 Task: Reset the filters.
Action: Mouse moved to (54, 336)
Screenshot: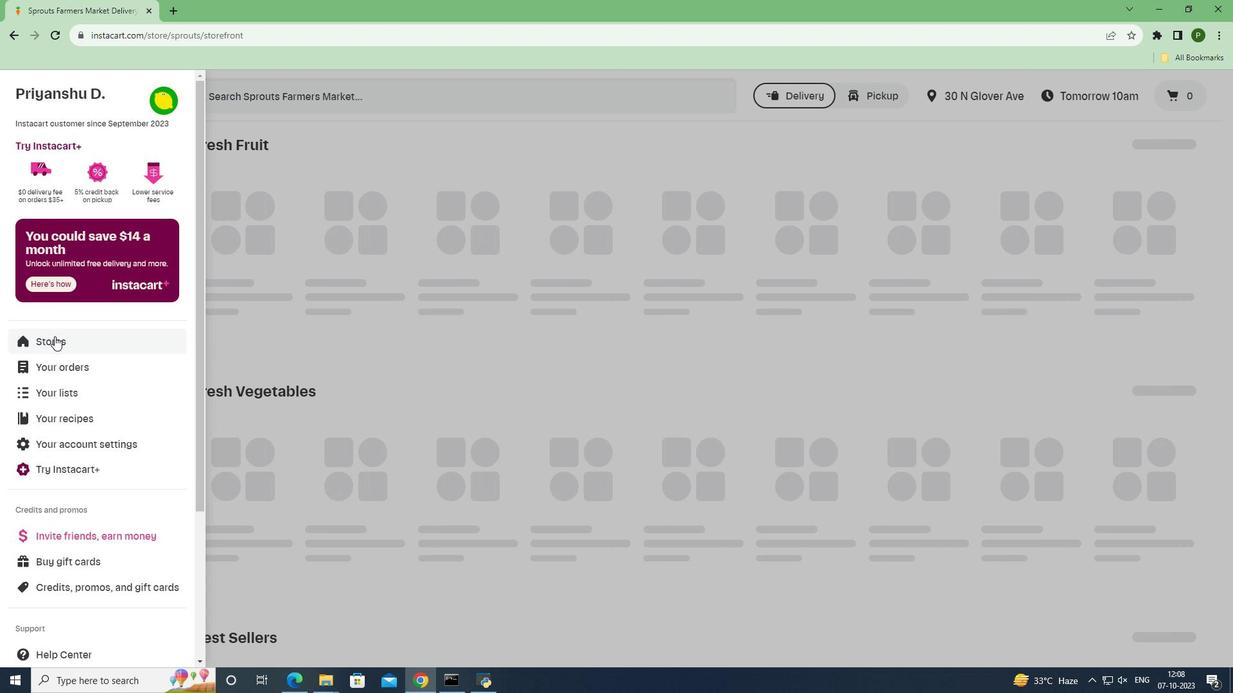 
Action: Mouse pressed left at (54, 336)
Screenshot: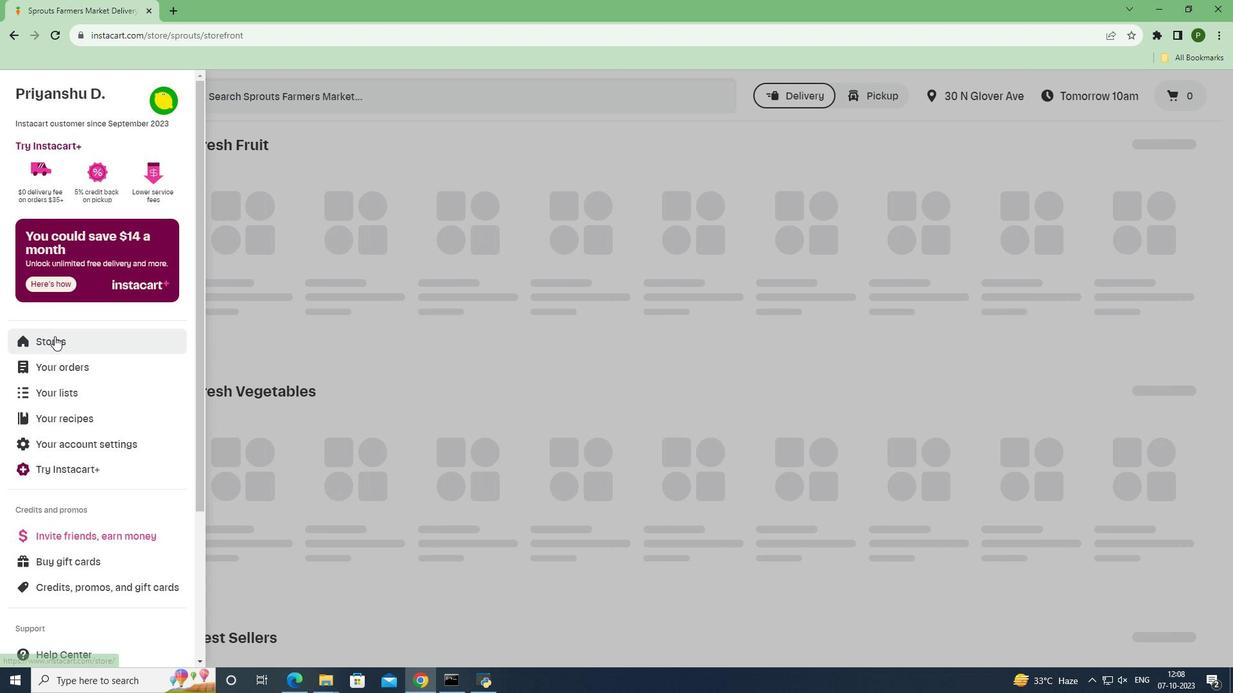 
Action: Mouse moved to (309, 144)
Screenshot: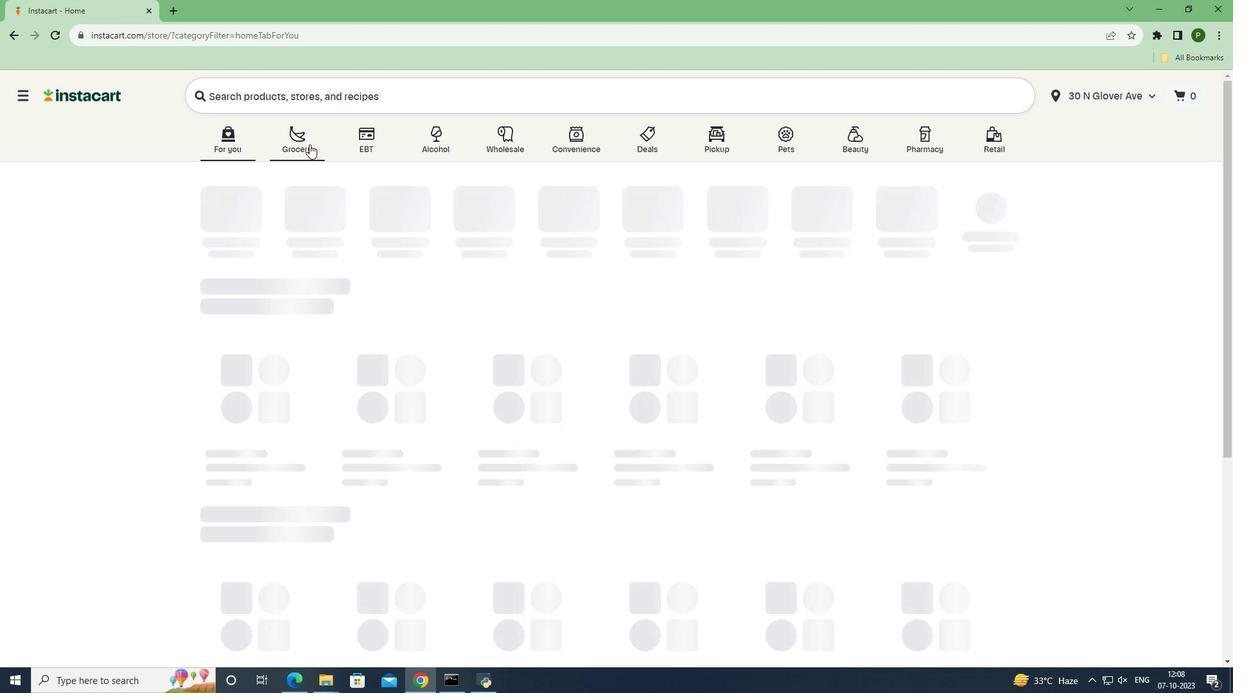 
Action: Mouse pressed left at (309, 144)
Screenshot: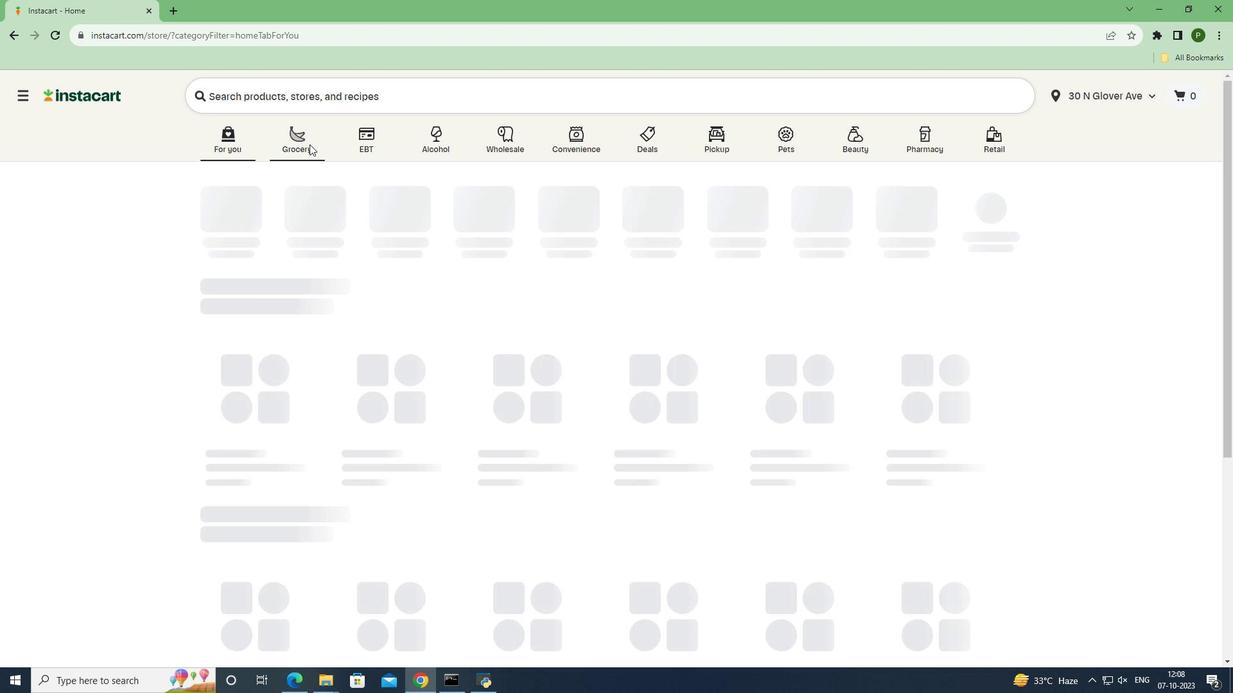 
Action: Mouse moved to (520, 294)
Screenshot: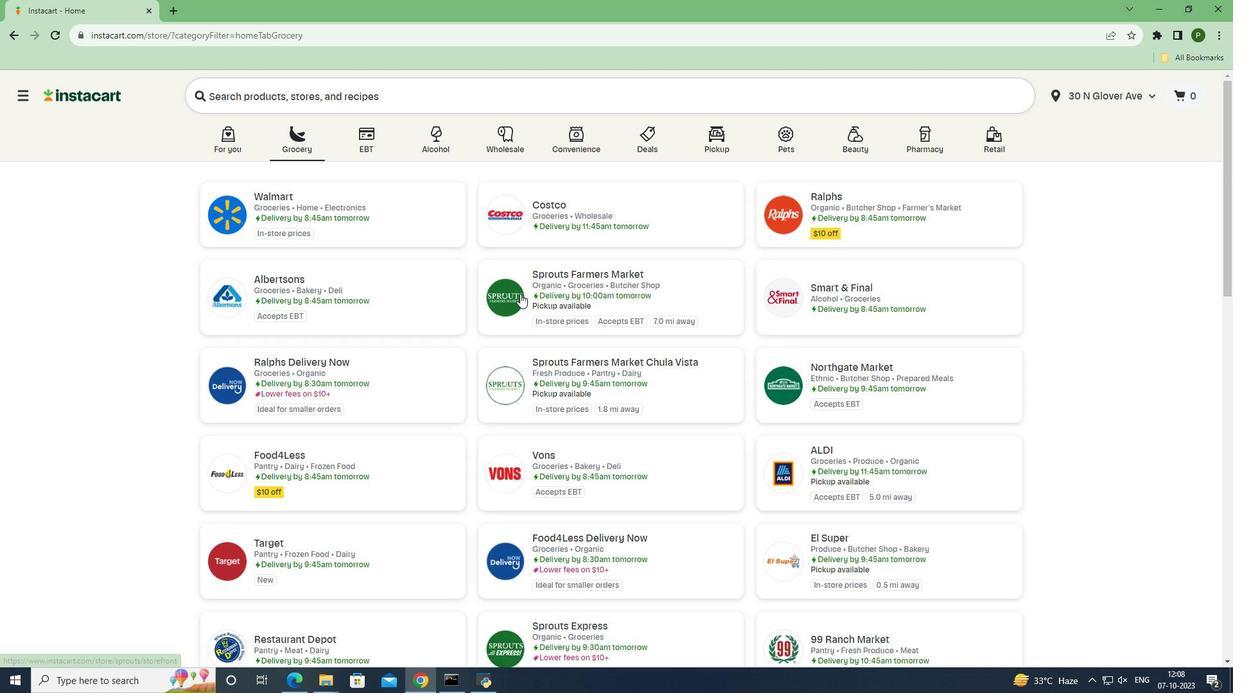 
Action: Mouse pressed left at (520, 294)
Screenshot: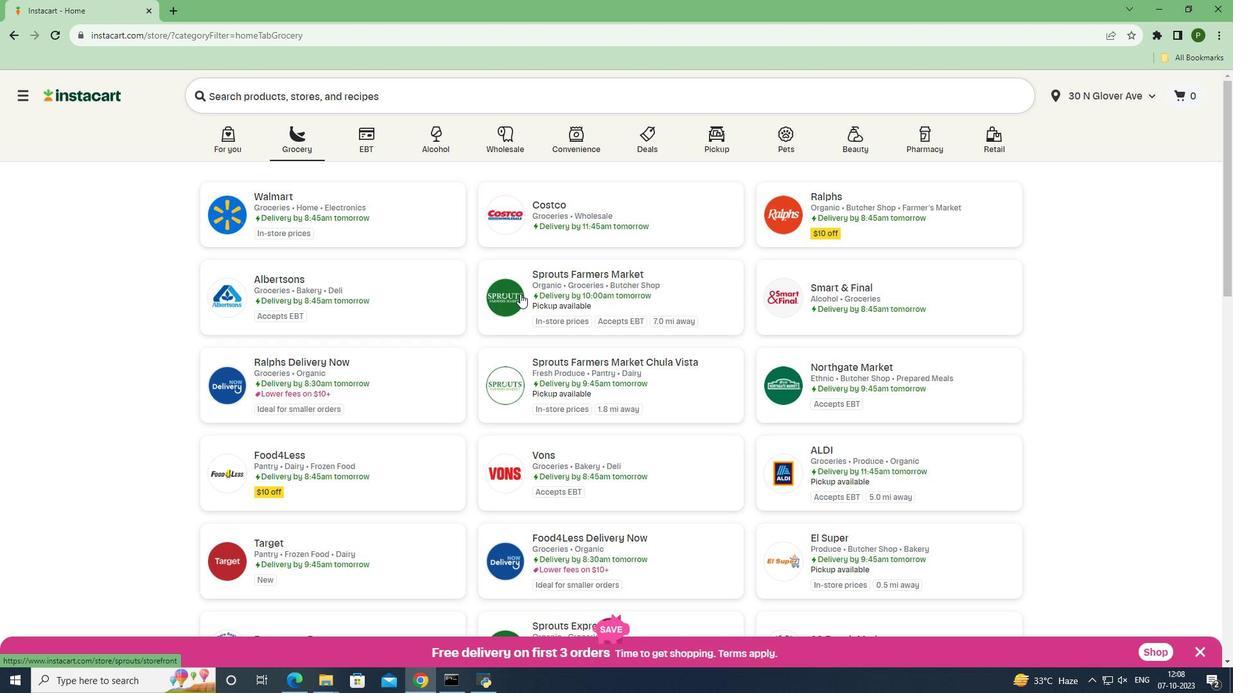 
Action: Mouse moved to (73, 411)
Screenshot: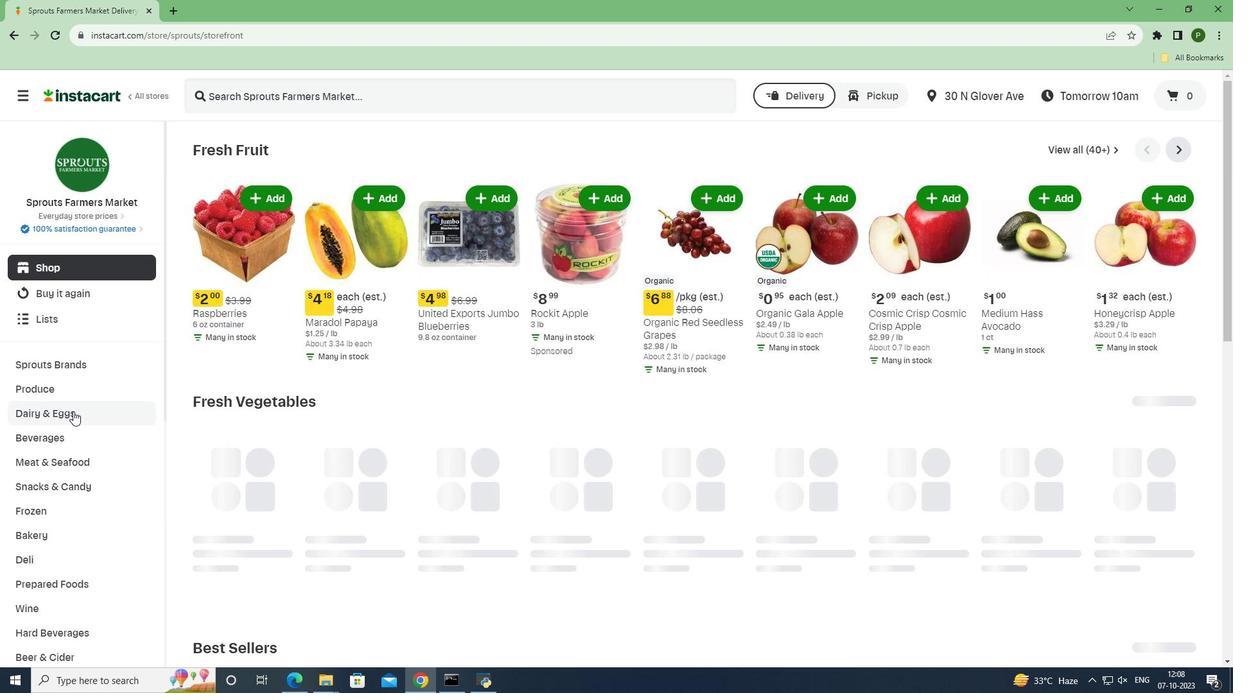 
Action: Mouse pressed left at (73, 411)
Screenshot: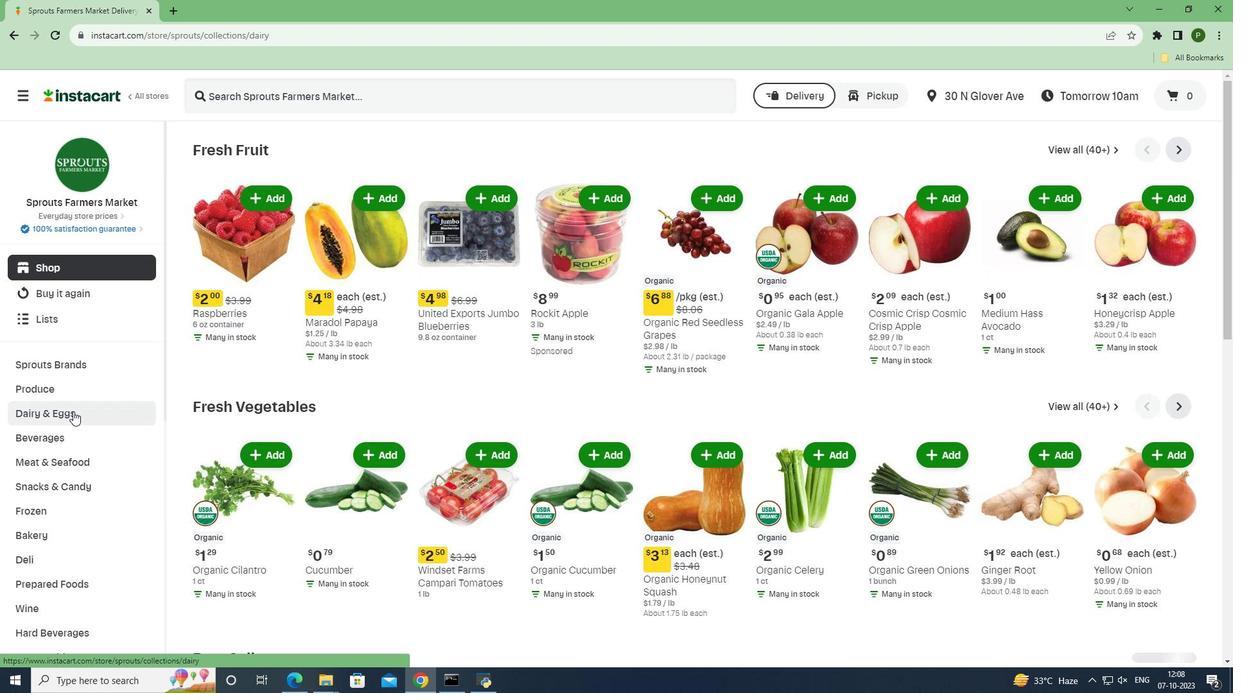 
Action: Mouse moved to (45, 487)
Screenshot: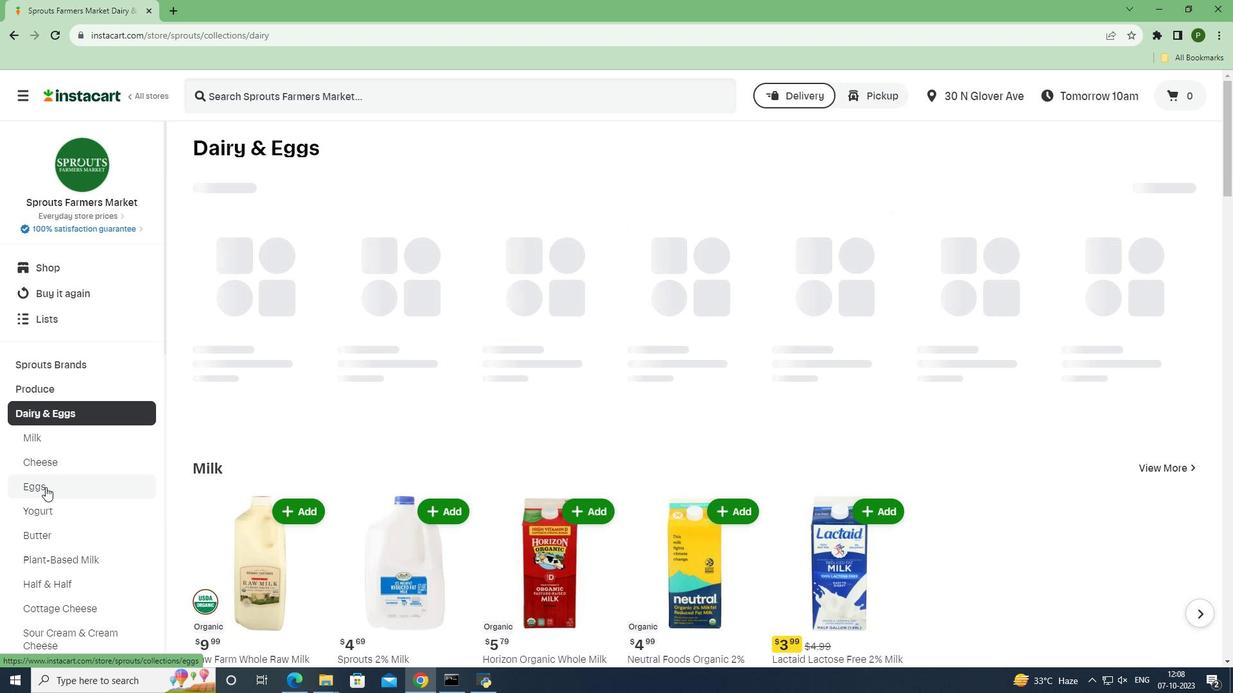 
Action: Mouse pressed left at (45, 487)
Screenshot: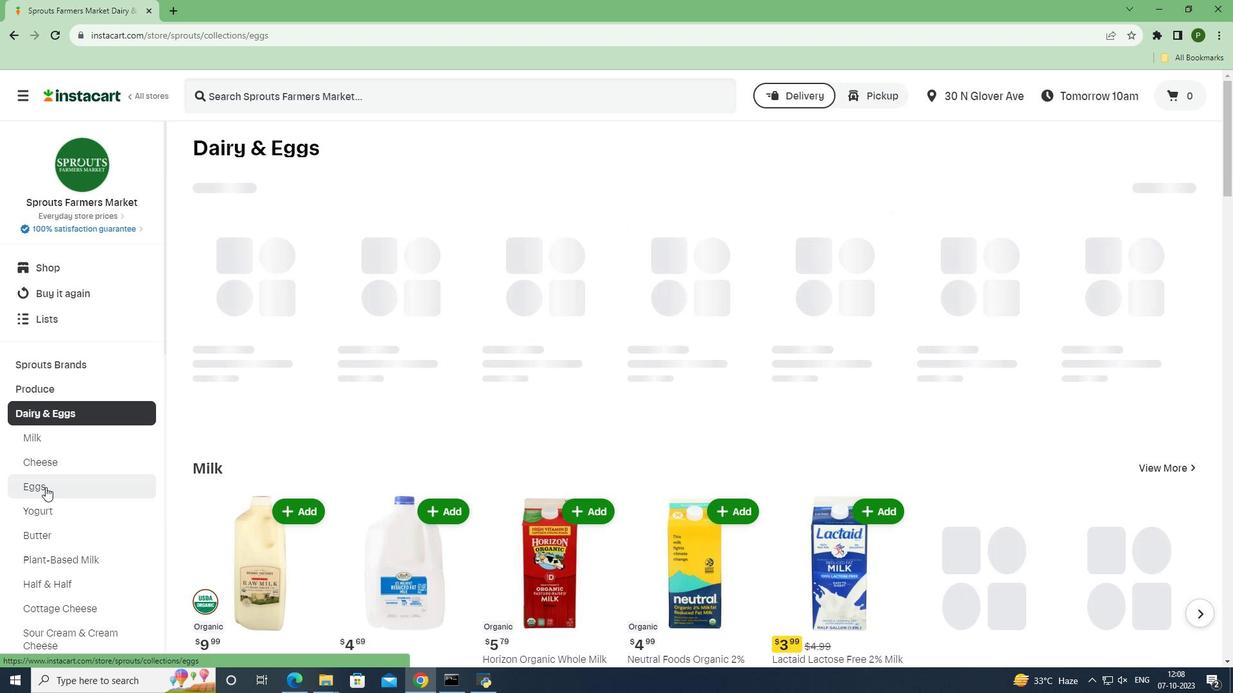 
Action: Mouse moved to (401, 186)
Screenshot: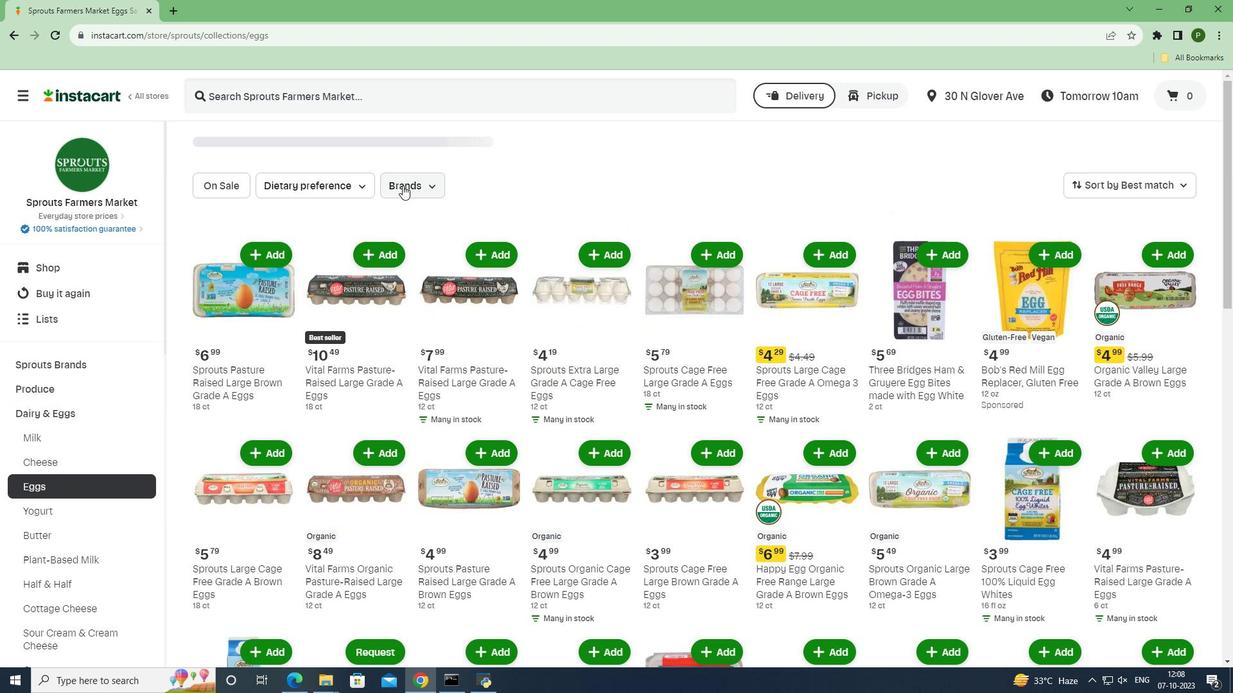 
Action: Mouse pressed left at (401, 186)
Screenshot: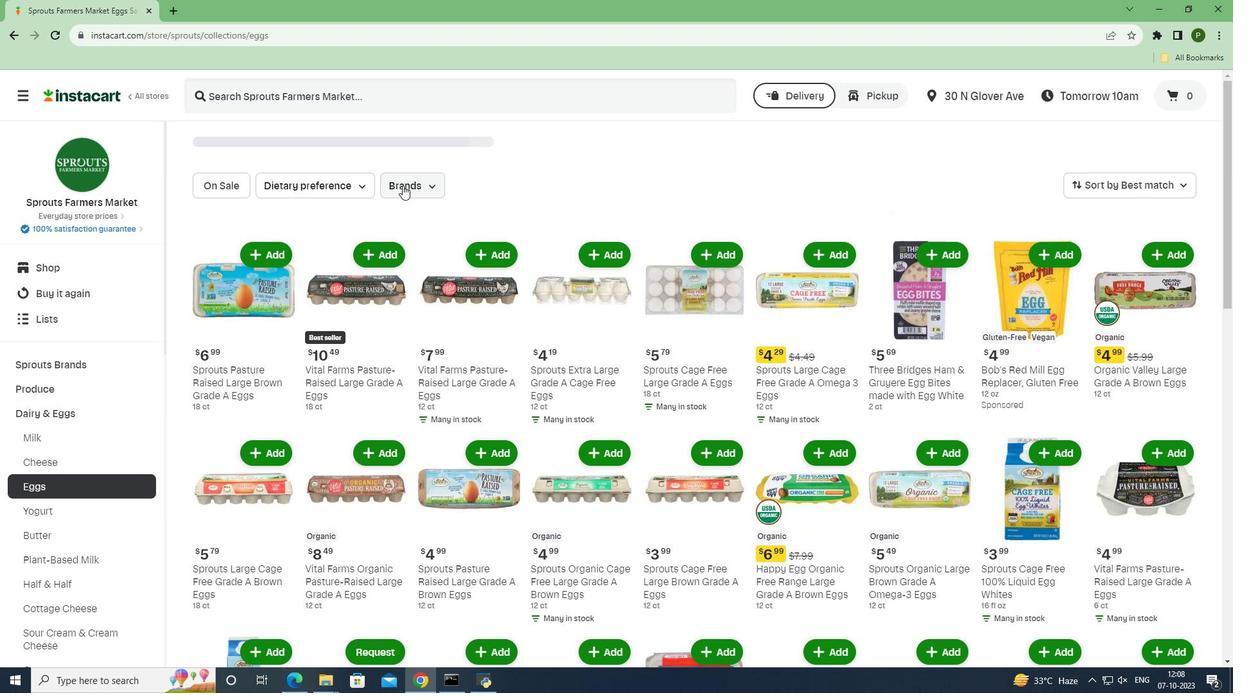 
Action: Mouse moved to (446, 377)
Screenshot: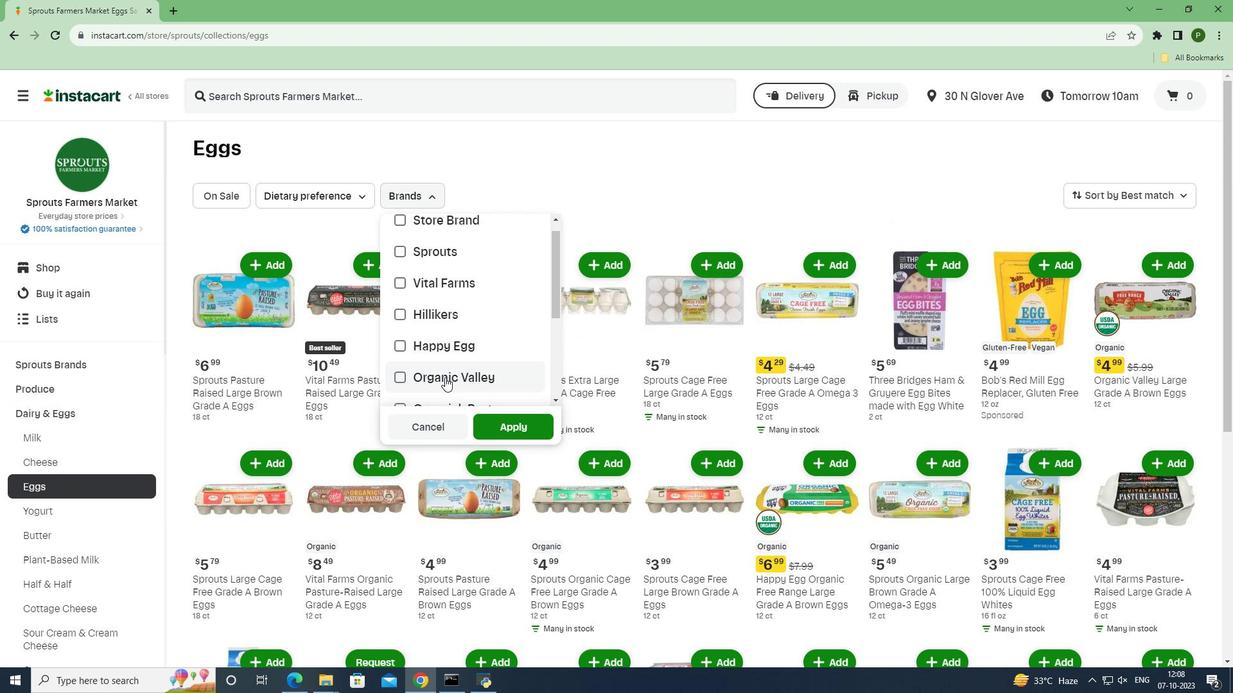 
Action: Mouse scrolled (446, 377) with delta (0, 0)
Screenshot: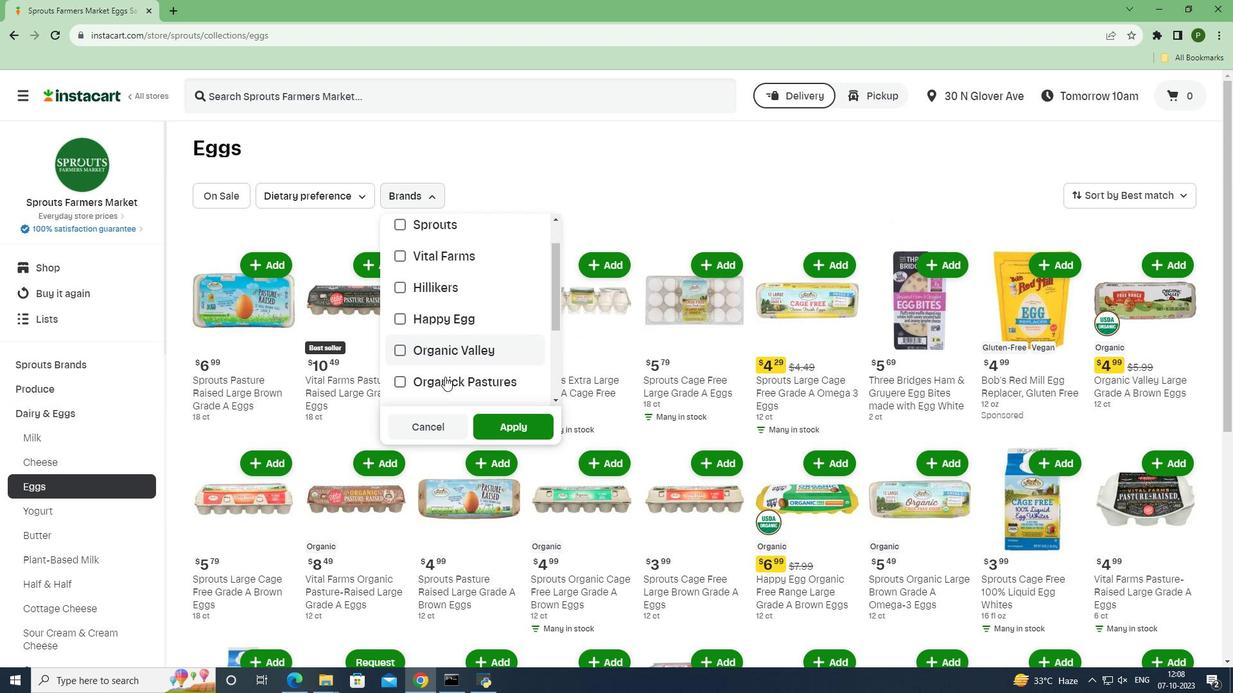 
Action: Mouse moved to (441, 358)
Screenshot: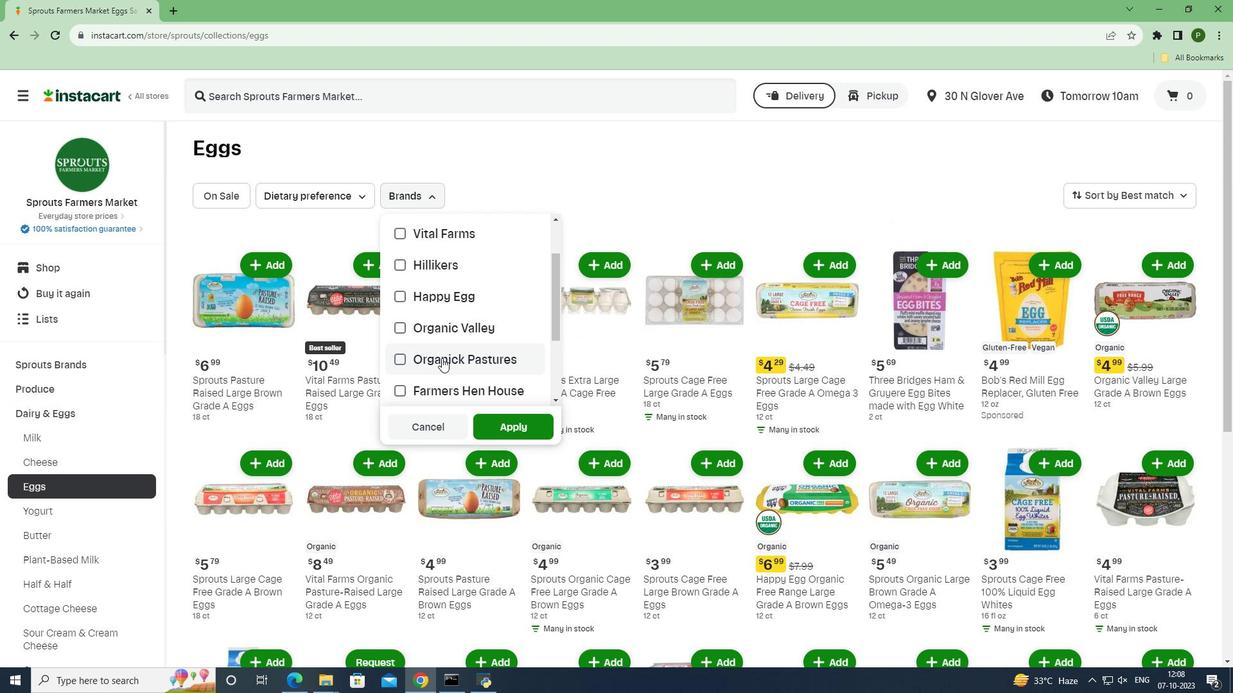
Action: Mouse scrolled (441, 357) with delta (0, 0)
Screenshot: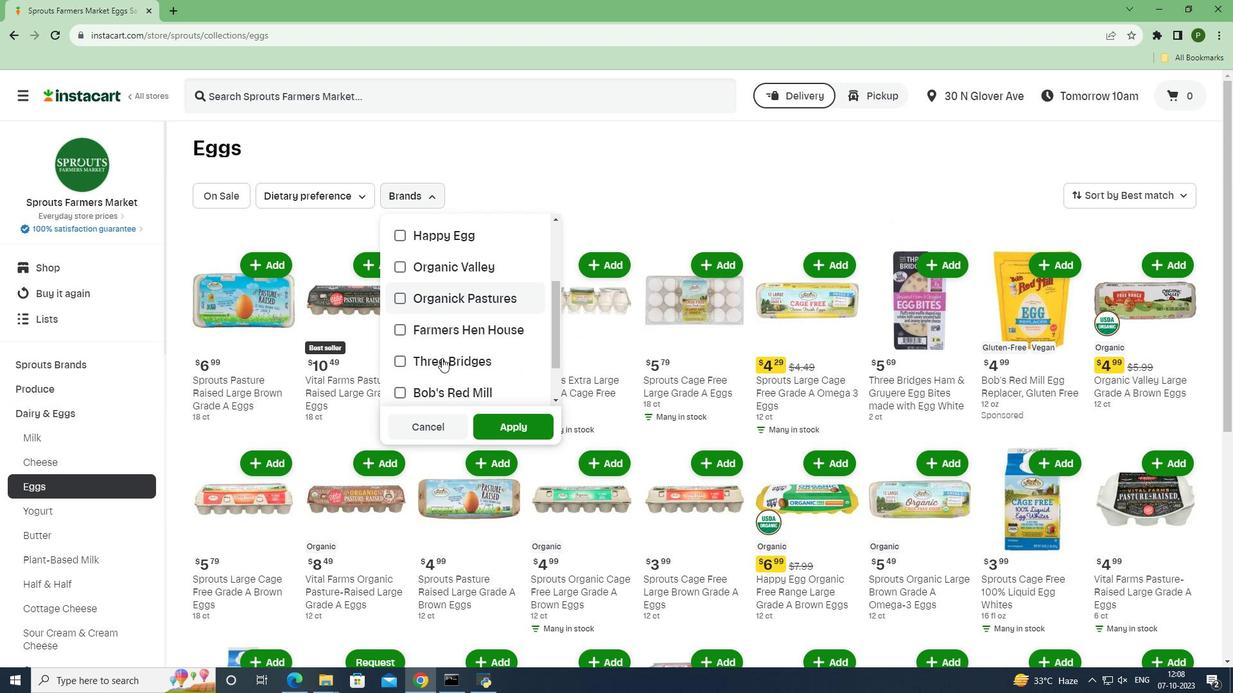 
Action: Mouse moved to (441, 358)
Screenshot: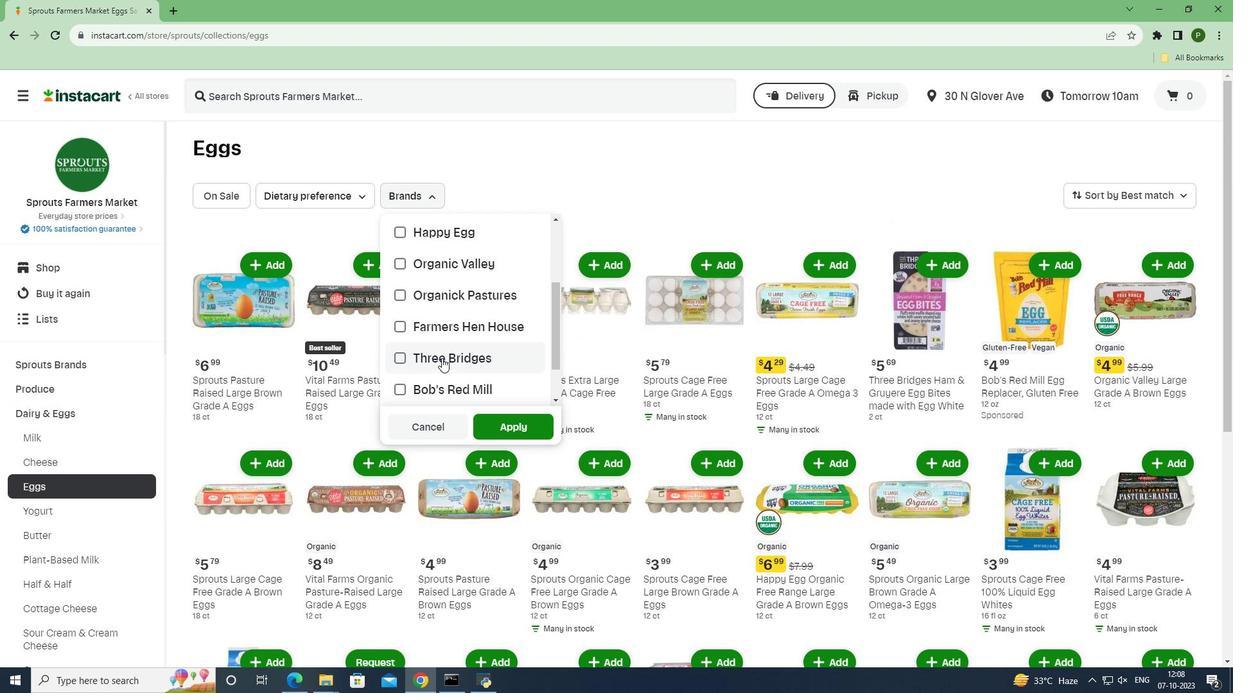 
Action: Mouse scrolled (441, 357) with delta (0, 0)
Screenshot: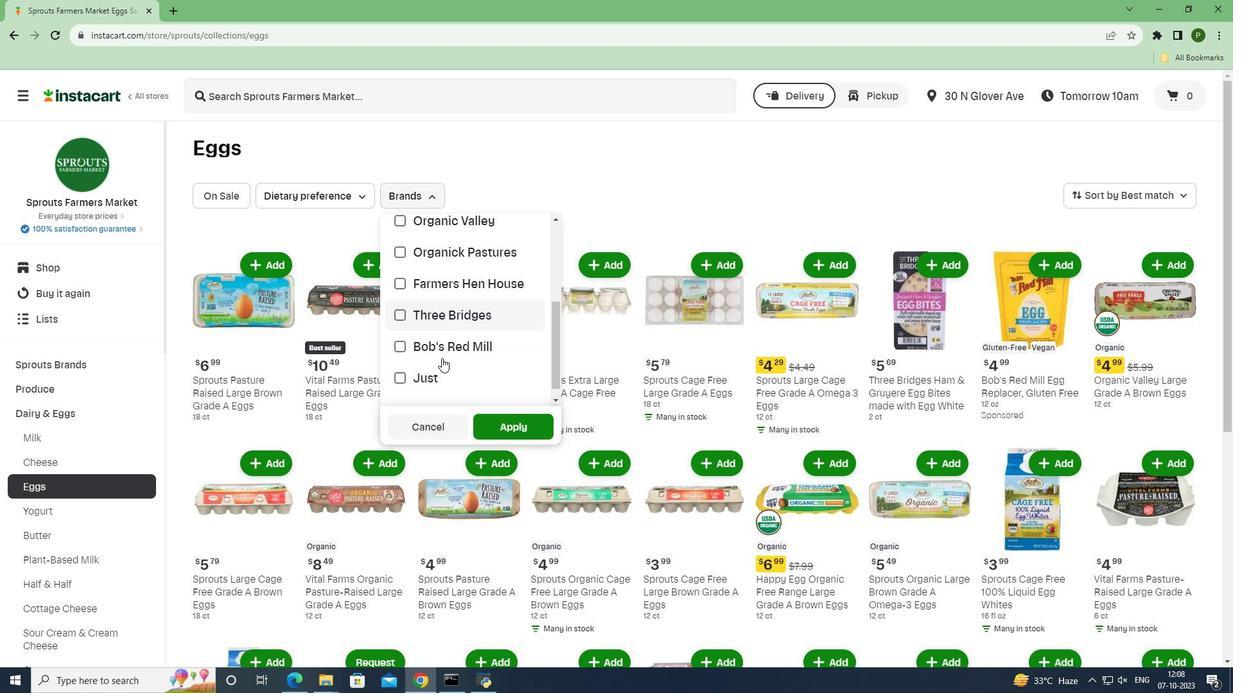 
Action: Mouse moved to (434, 335)
Screenshot: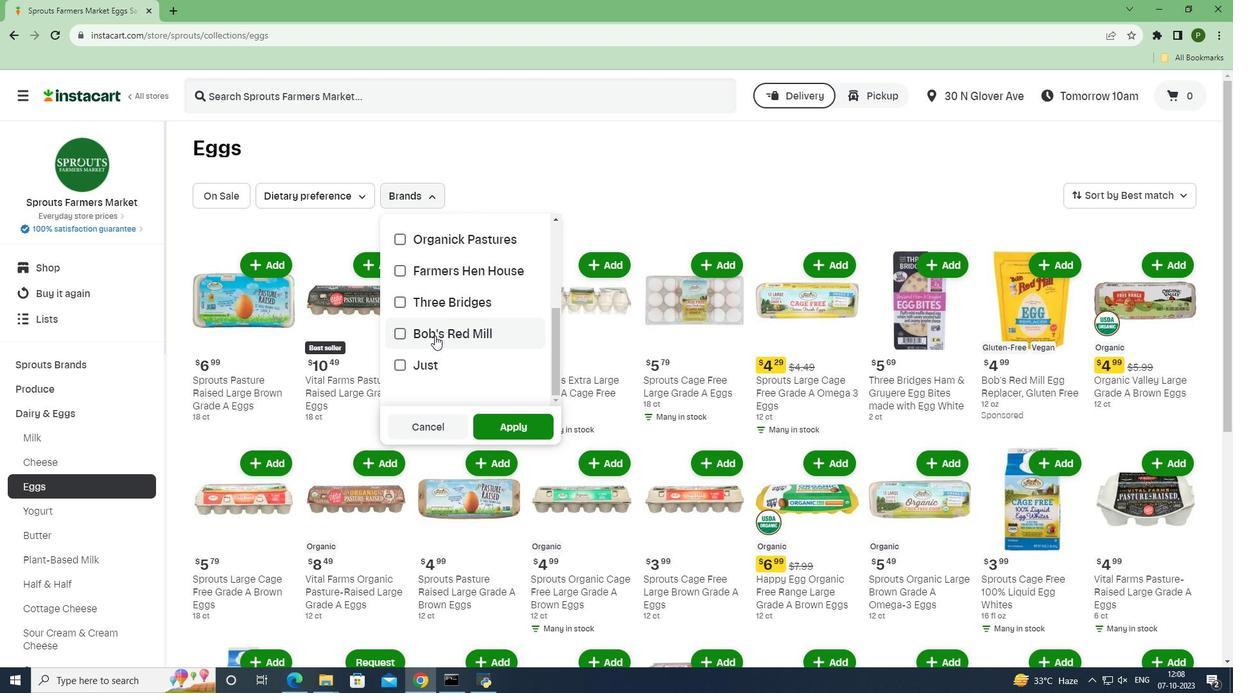 
Action: Mouse pressed left at (434, 335)
Screenshot: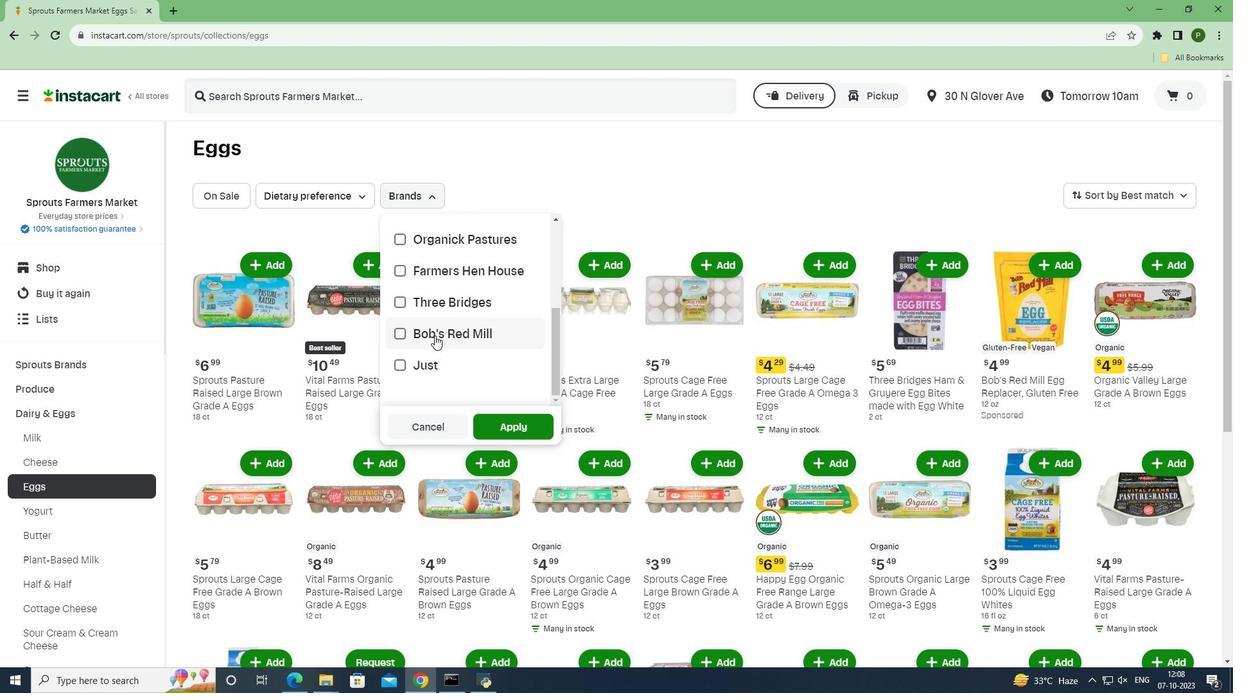 
Action: Mouse moved to (484, 421)
Screenshot: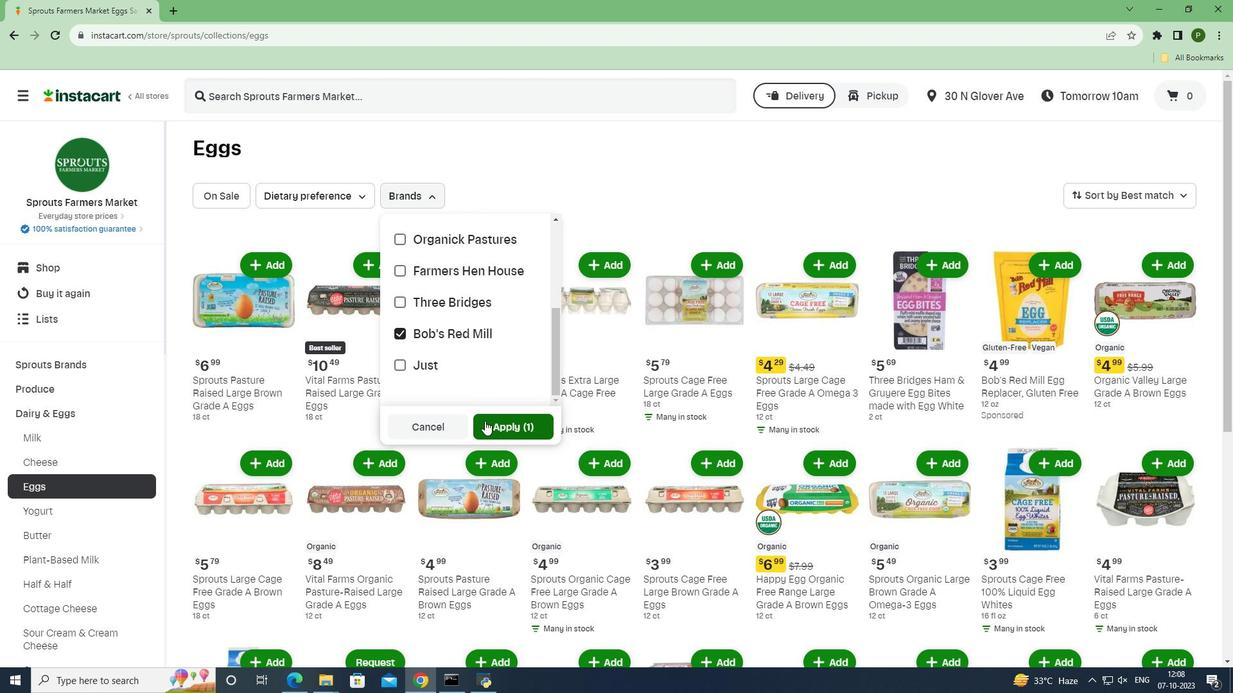 
Action: Mouse pressed left at (484, 421)
Screenshot: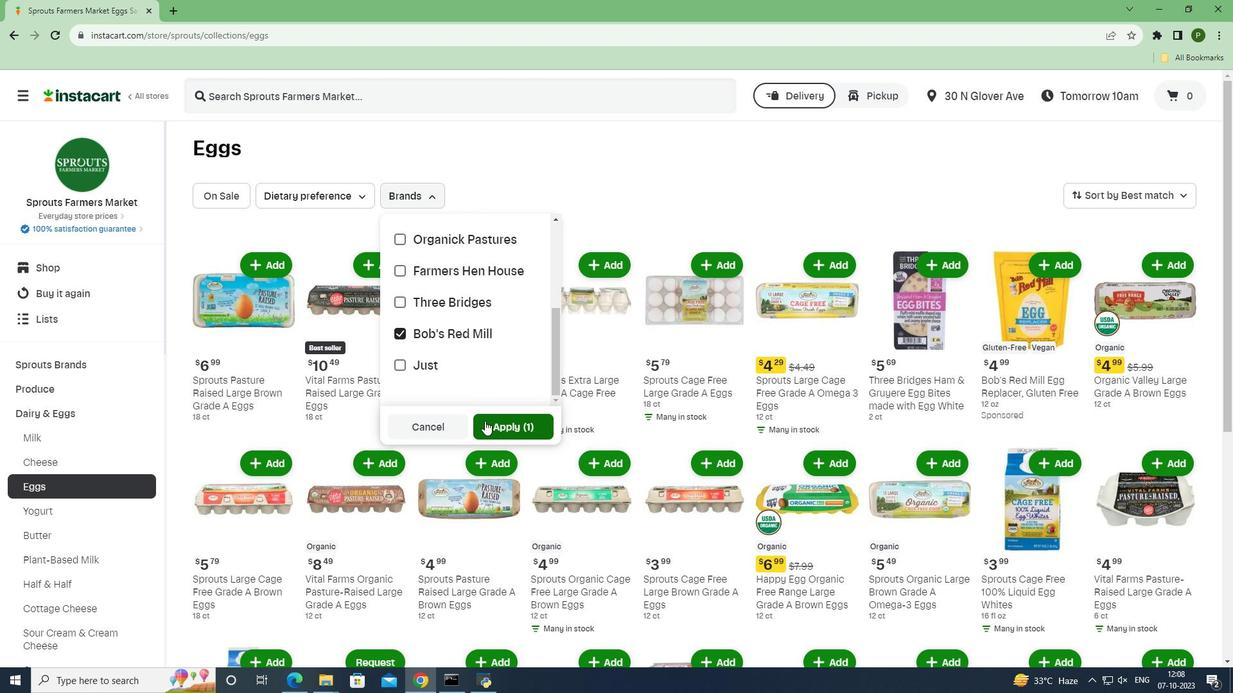 
Action: Mouse moved to (467, 195)
Screenshot: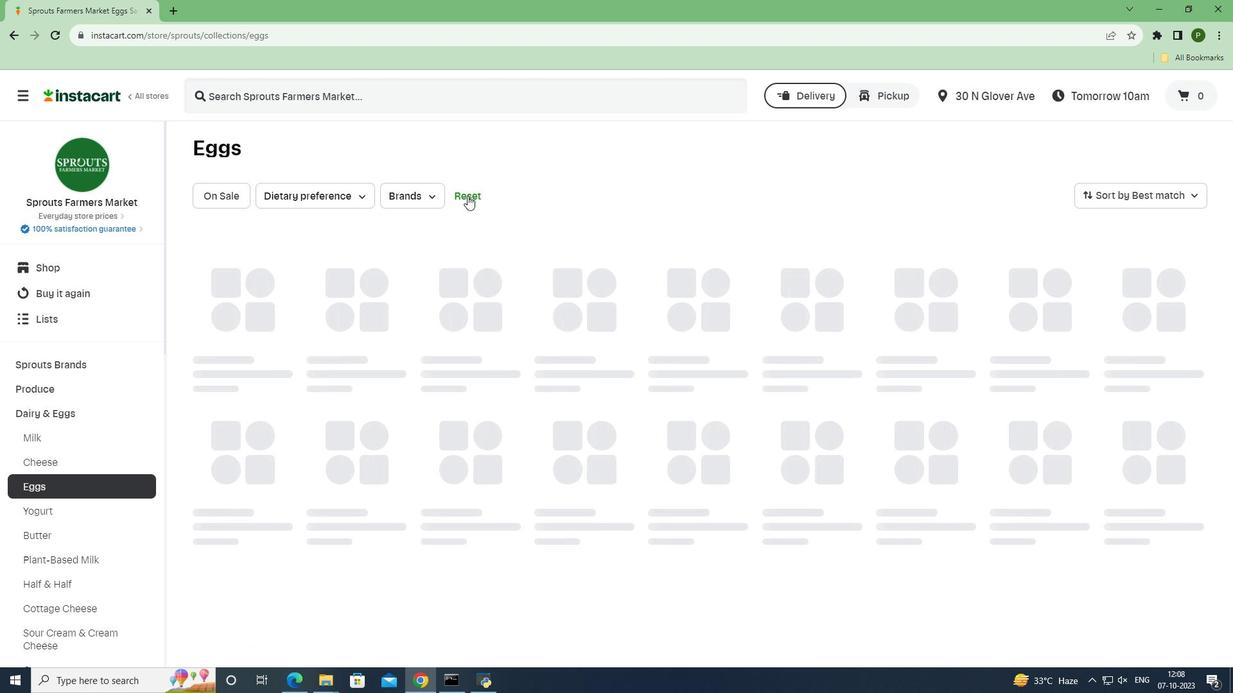 
Action: Mouse pressed left at (467, 195)
Screenshot: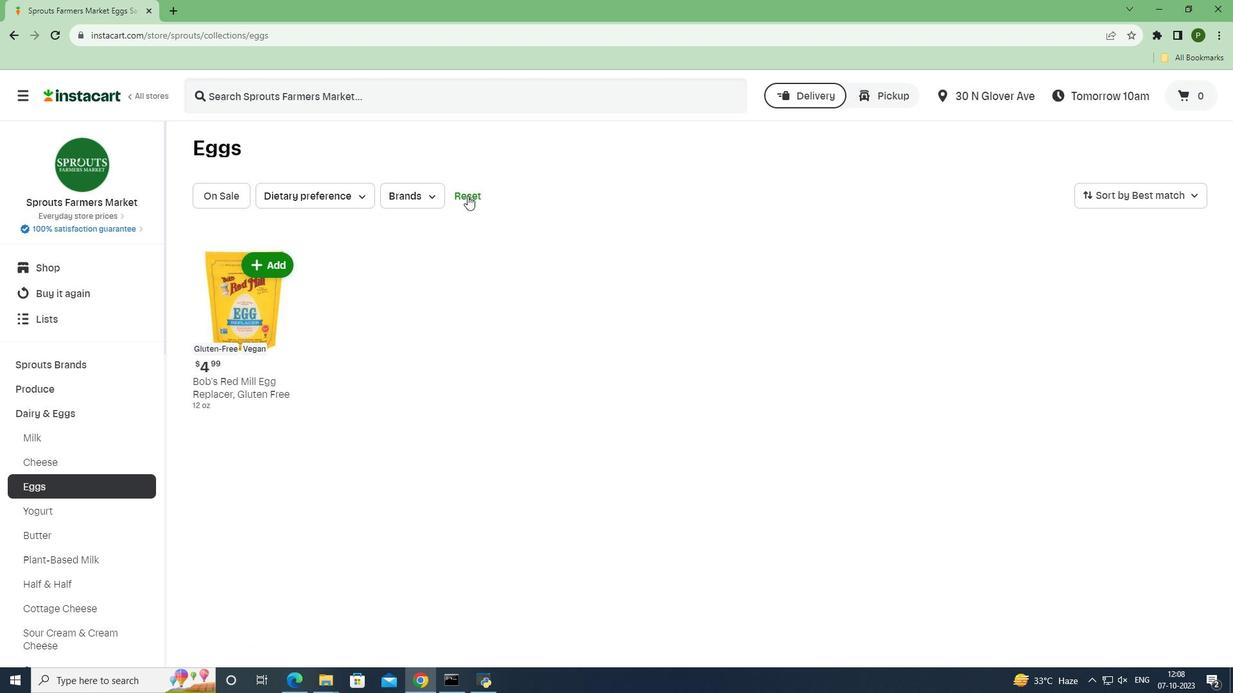 
